 Task: Set the "Region left column" for "Screen Input" to 4."
Action: Mouse moved to (88, 11)
Screenshot: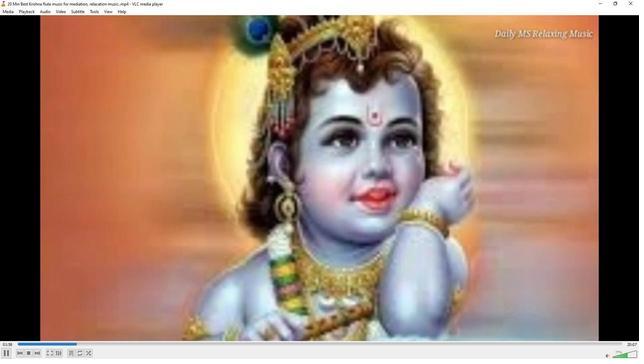 
Action: Mouse pressed left at (88, 11)
Screenshot: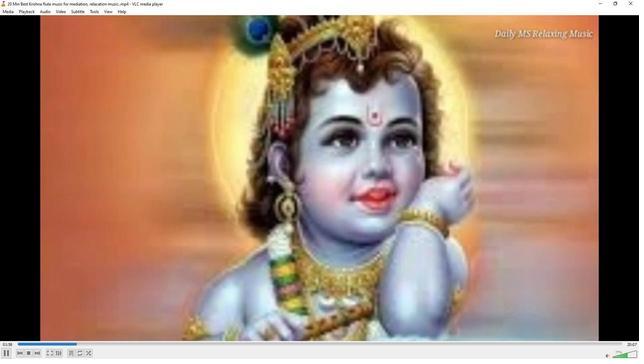 
Action: Mouse moved to (96, 90)
Screenshot: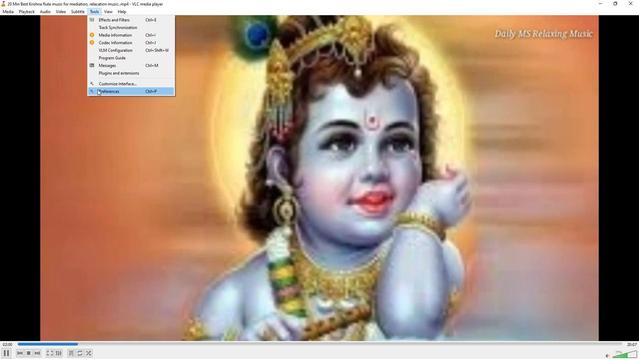 
Action: Mouse pressed left at (96, 90)
Screenshot: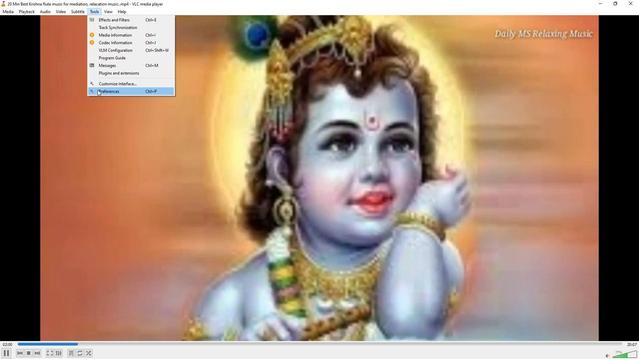 
Action: Mouse moved to (210, 291)
Screenshot: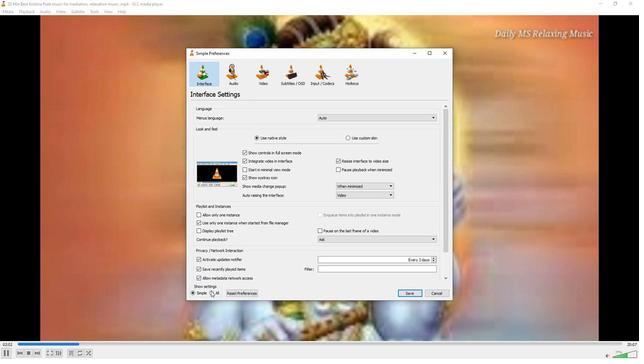 
Action: Mouse pressed left at (210, 291)
Screenshot: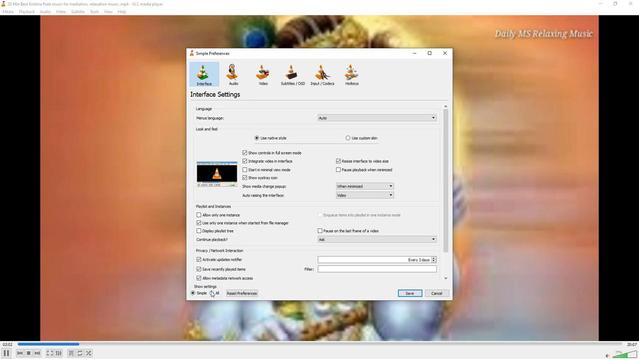 
Action: Mouse moved to (201, 177)
Screenshot: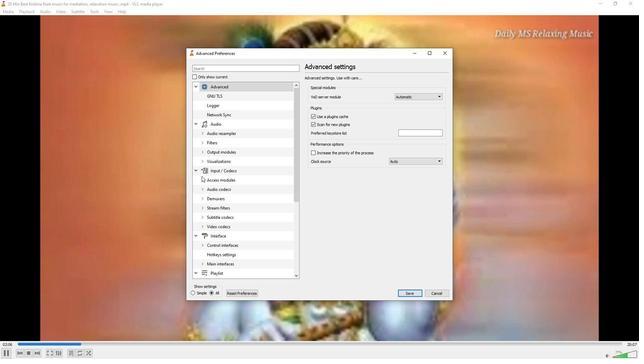 
Action: Mouse pressed left at (201, 177)
Screenshot: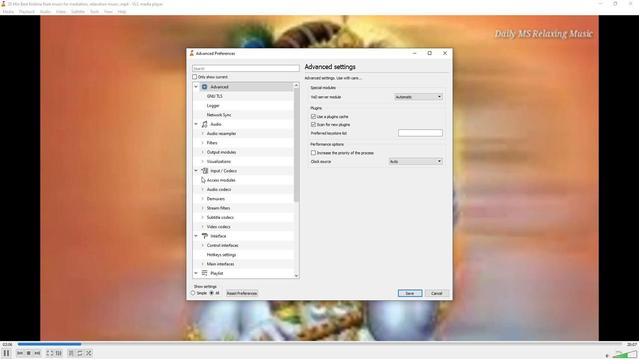 
Action: Mouse moved to (227, 227)
Screenshot: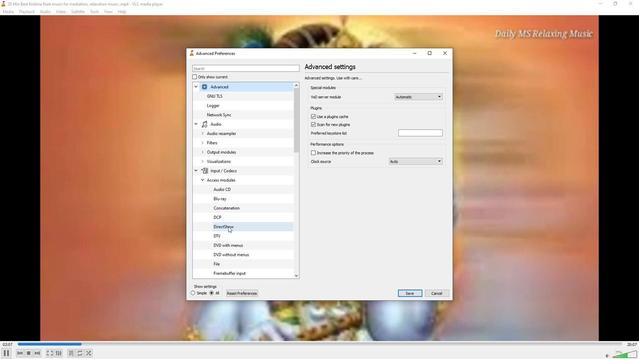 
Action: Mouse scrolled (227, 226) with delta (0, 0)
Screenshot: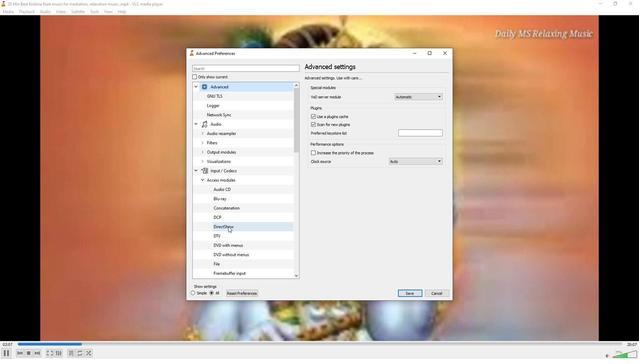
Action: Mouse scrolled (227, 226) with delta (0, 0)
Screenshot: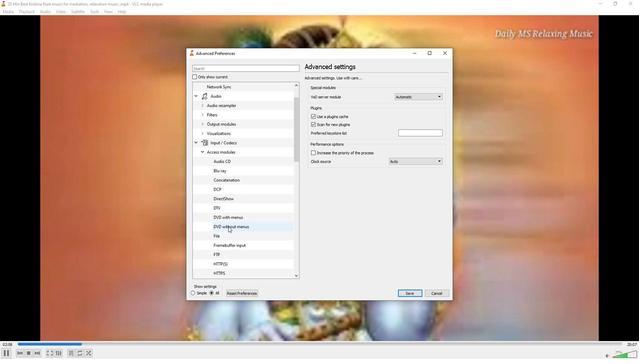 
Action: Mouse scrolled (227, 226) with delta (0, 0)
Screenshot: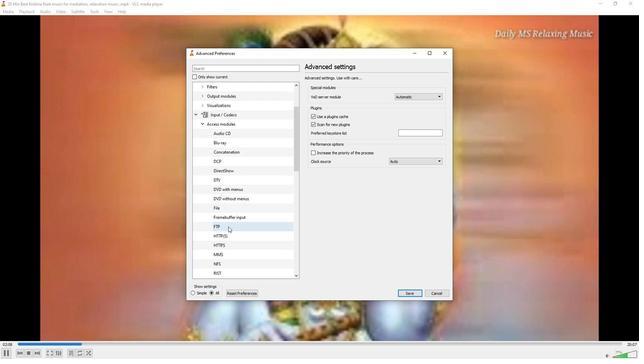 
Action: Mouse scrolled (227, 226) with delta (0, 0)
Screenshot: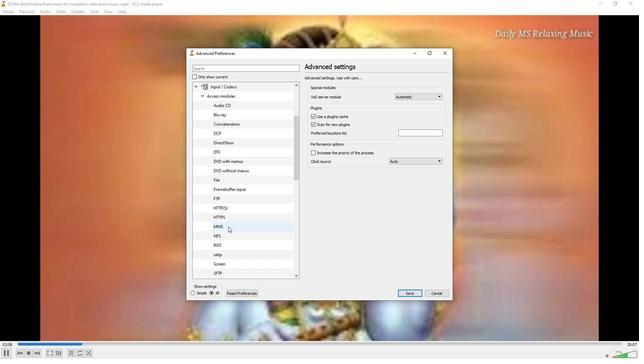 
Action: Mouse moved to (224, 238)
Screenshot: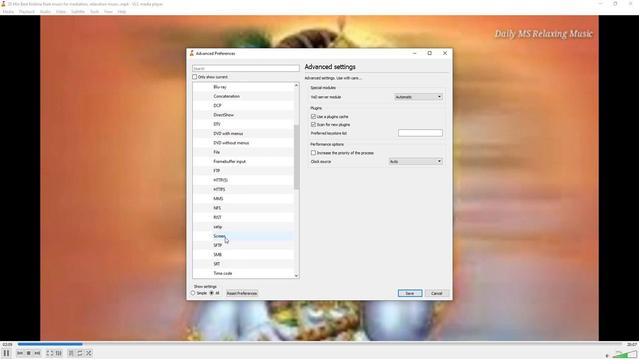 
Action: Mouse pressed left at (224, 238)
Screenshot: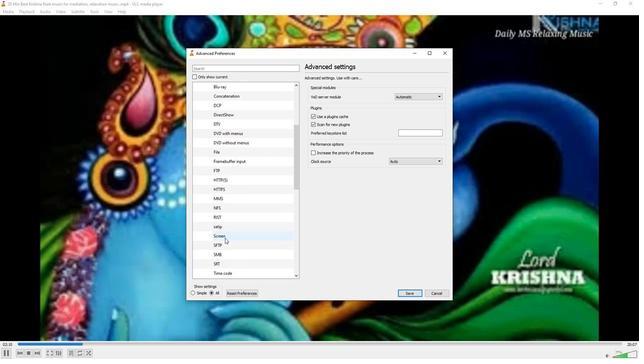 
Action: Mouse moved to (442, 105)
Screenshot: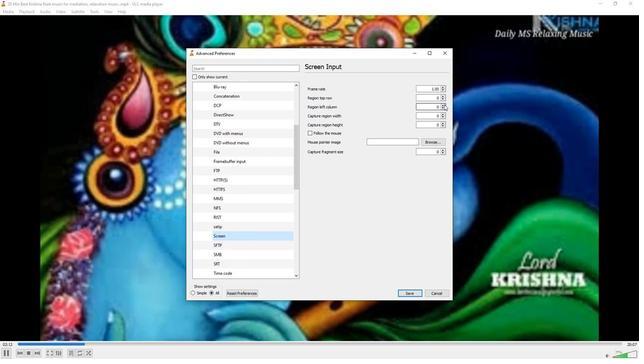 
Action: Mouse pressed left at (442, 105)
Screenshot: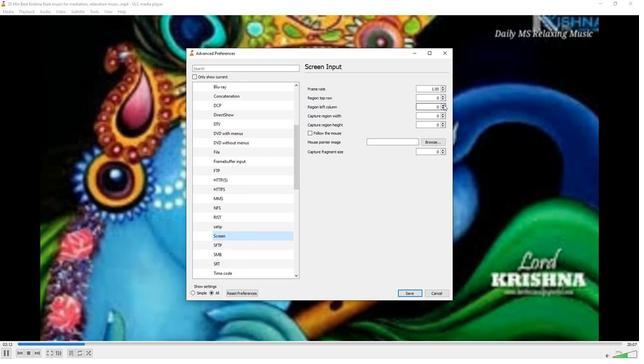 
Action: Mouse pressed left at (442, 105)
Screenshot: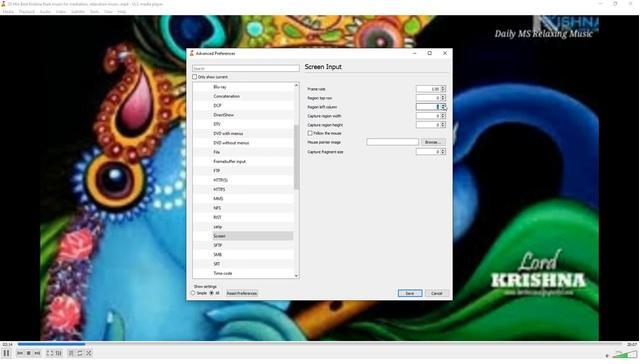 
Action: Mouse pressed left at (442, 105)
Screenshot: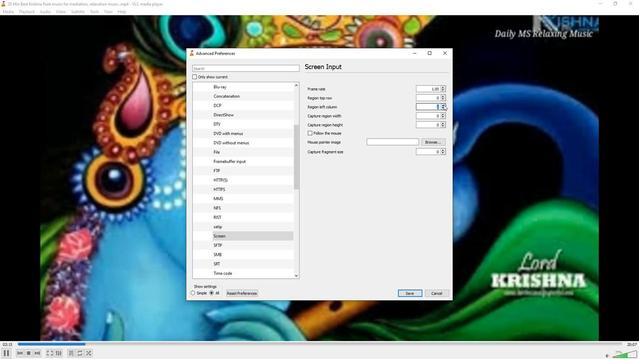 
Action: Mouse pressed left at (442, 105)
Screenshot: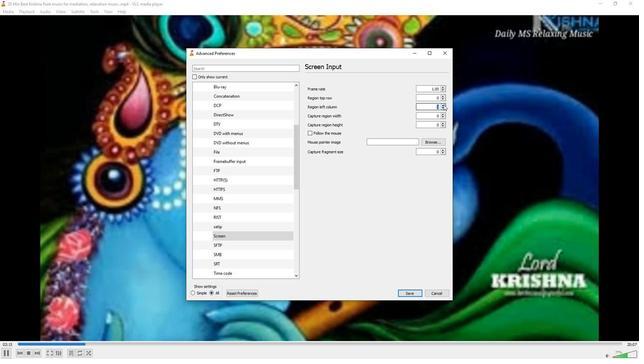 
Action: Mouse moved to (400, 110)
Screenshot: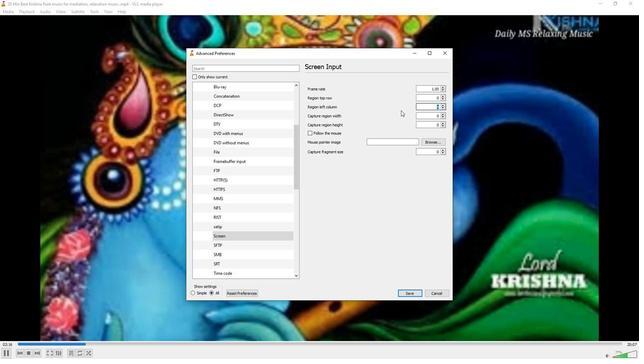 
Action: Mouse pressed left at (400, 110)
Screenshot: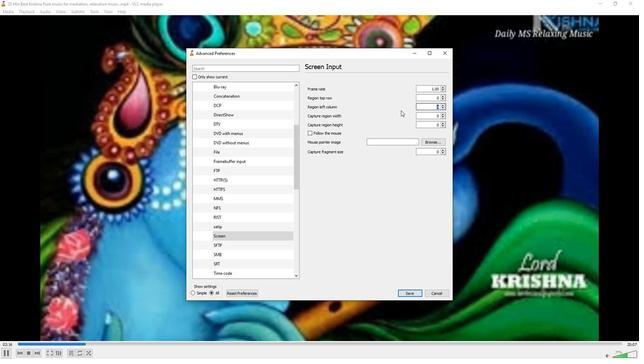 
